 Task: Send an email with the signature Elijah Davis with the subject 'Request for a reference check' and the message 'I am writing to confirm the details of the meeting.' from softage.1@softage.net to softage.7@softage.net and softage.8@softage.net with CC to softage.9@softage.net
Action: Key pressed n
Screenshot: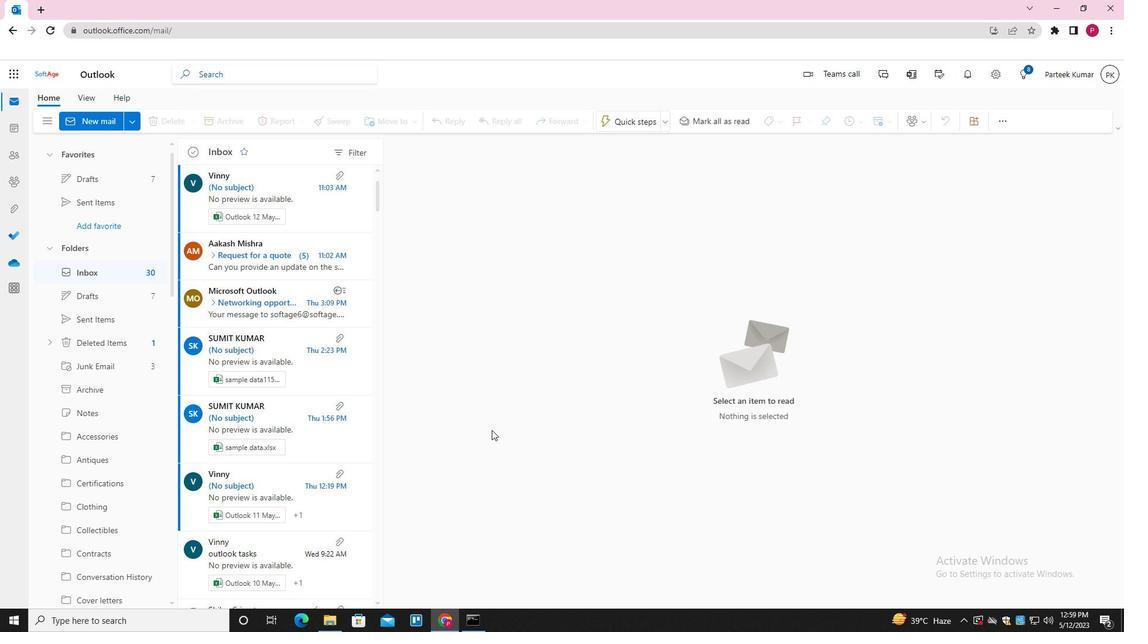 
Action: Mouse moved to (790, 118)
Screenshot: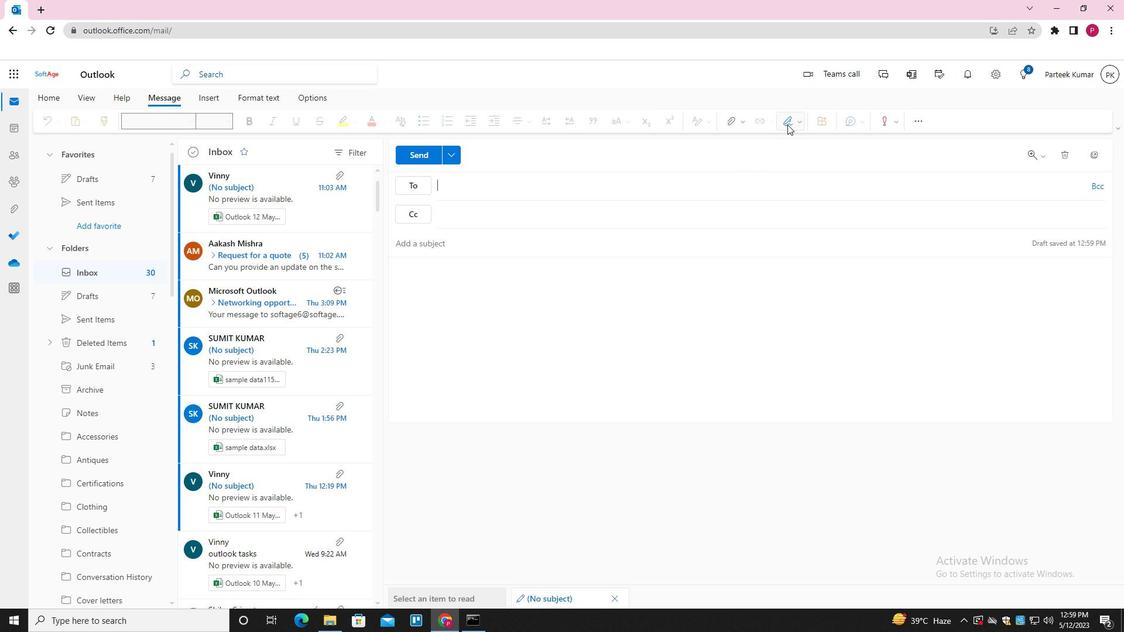 
Action: Mouse pressed left at (790, 118)
Screenshot: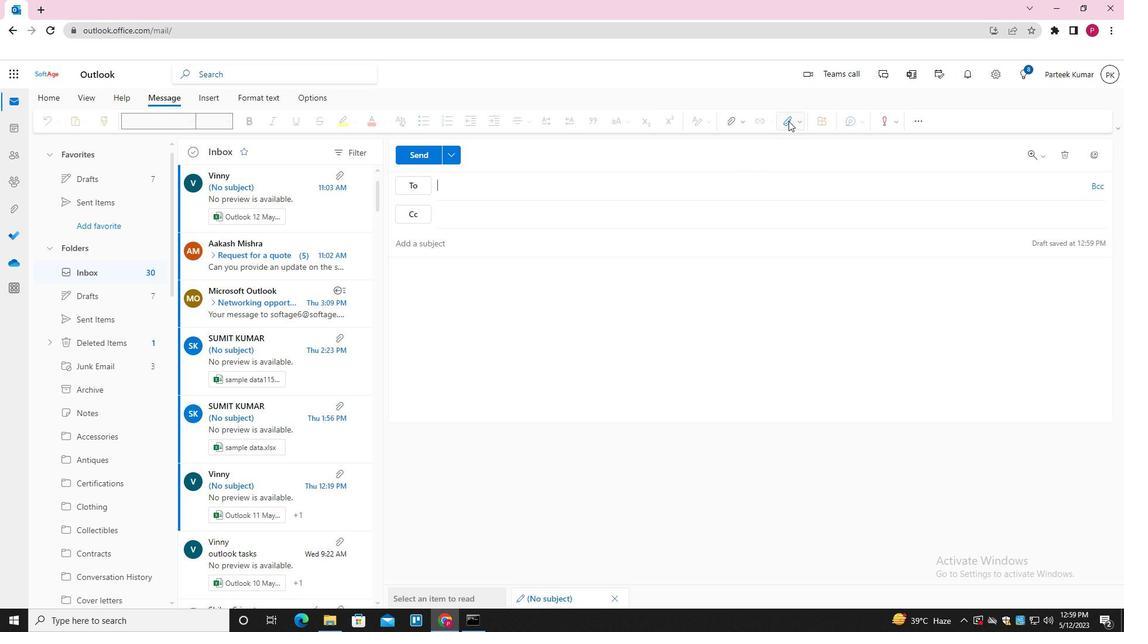 
Action: Mouse moved to (759, 173)
Screenshot: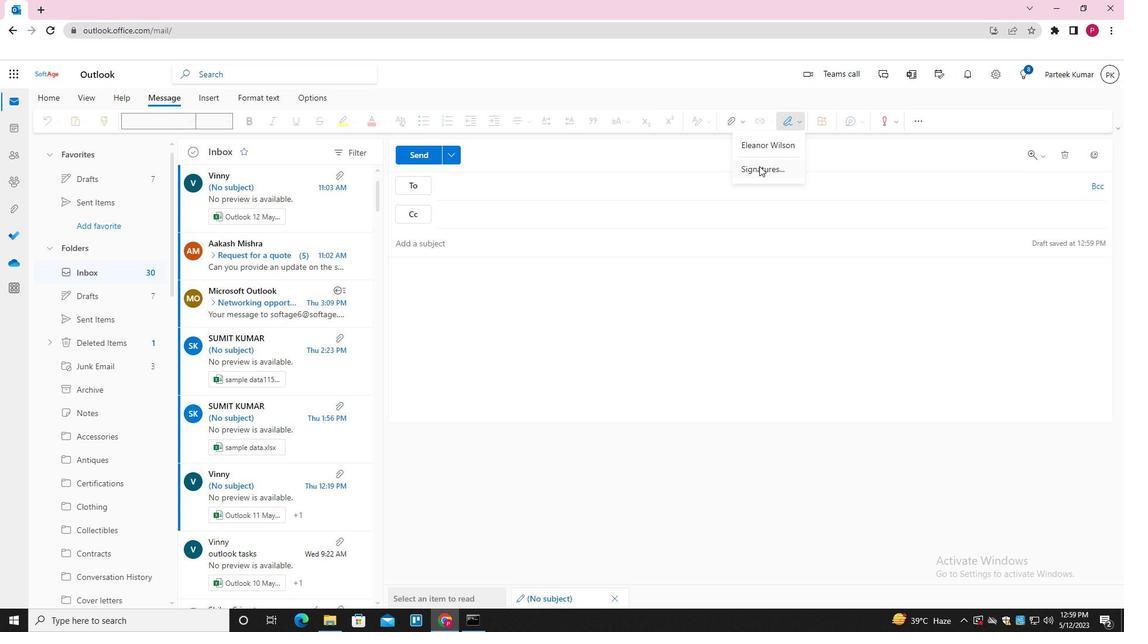 
Action: Mouse pressed left at (759, 173)
Screenshot: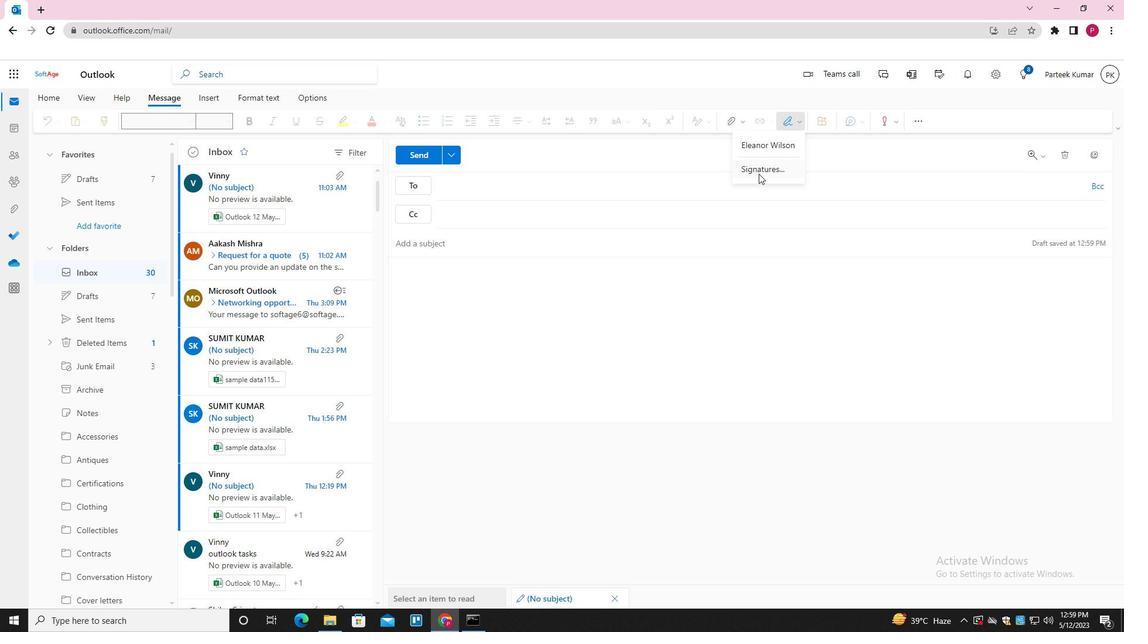
Action: Mouse moved to (795, 217)
Screenshot: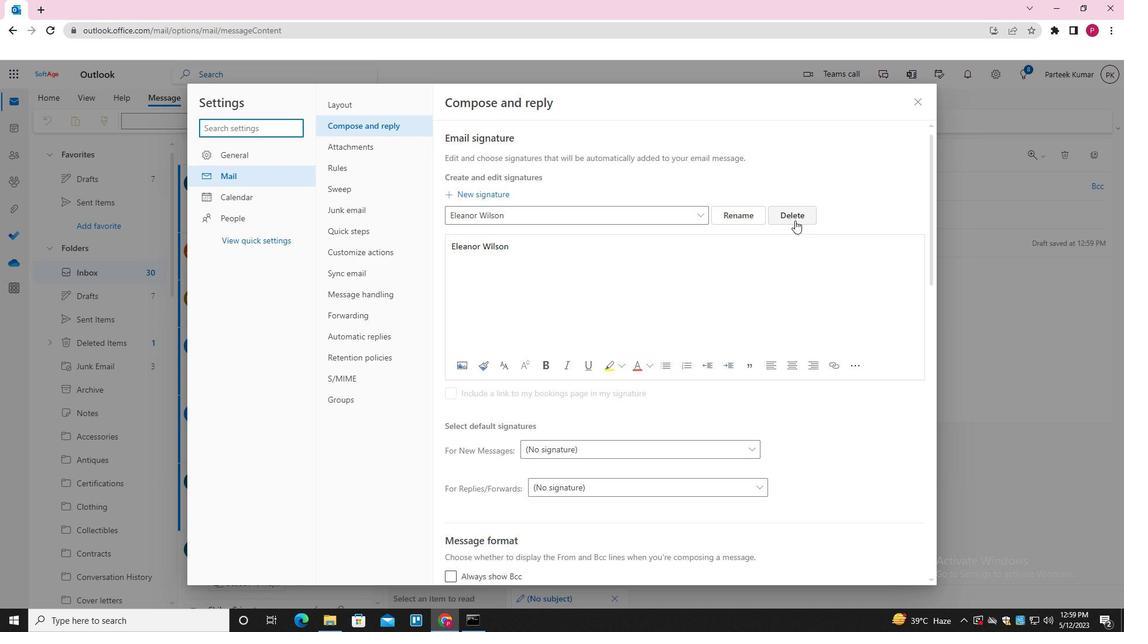 
Action: Mouse pressed left at (795, 217)
Screenshot: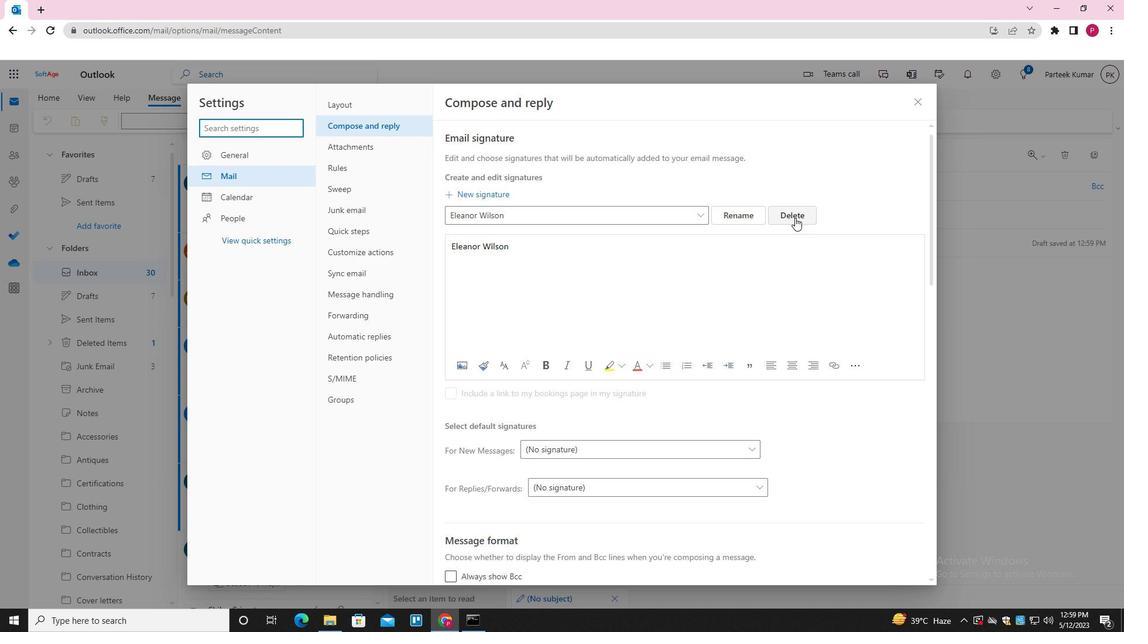 
Action: Mouse moved to (681, 220)
Screenshot: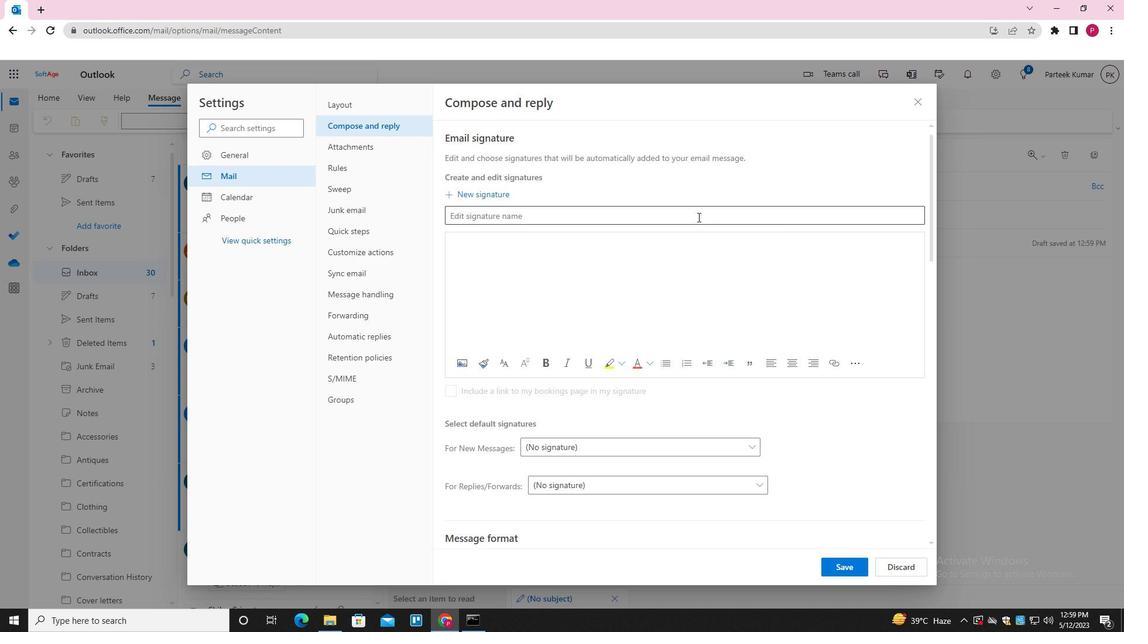 
Action: Mouse pressed left at (681, 220)
Screenshot: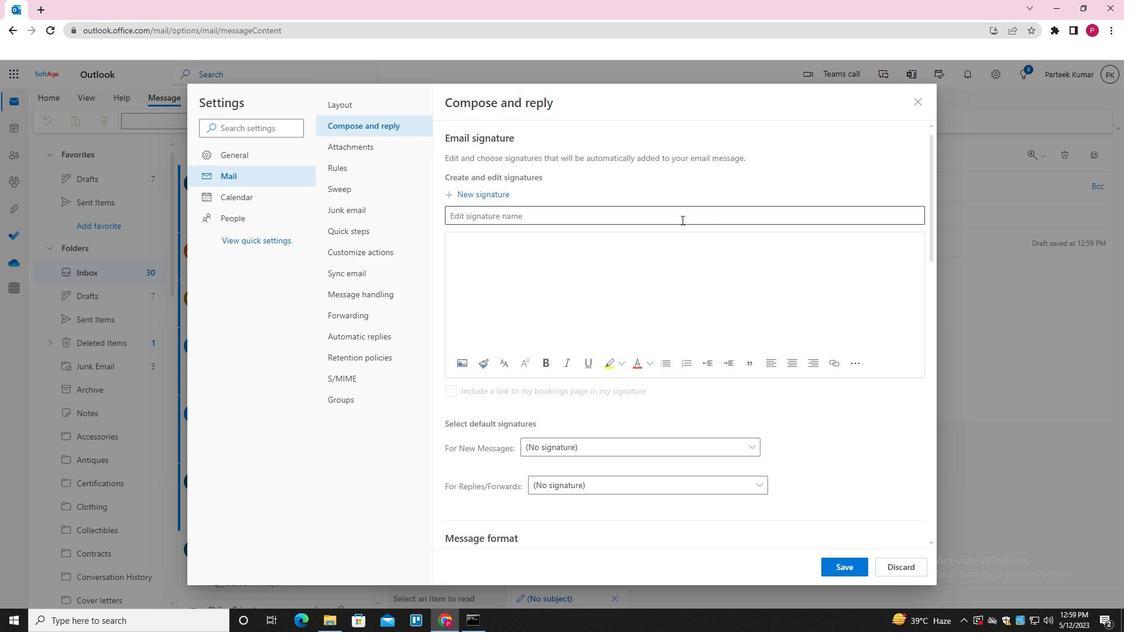 
Action: Key pressed <Key.shift>ELIH<Key.backspace>JAH<Key.space><Key.shift>DAVIS<Key.space><Key.tab><Key.shift>ELIJAH<Key.space><Key.shift>DAVIS
Screenshot: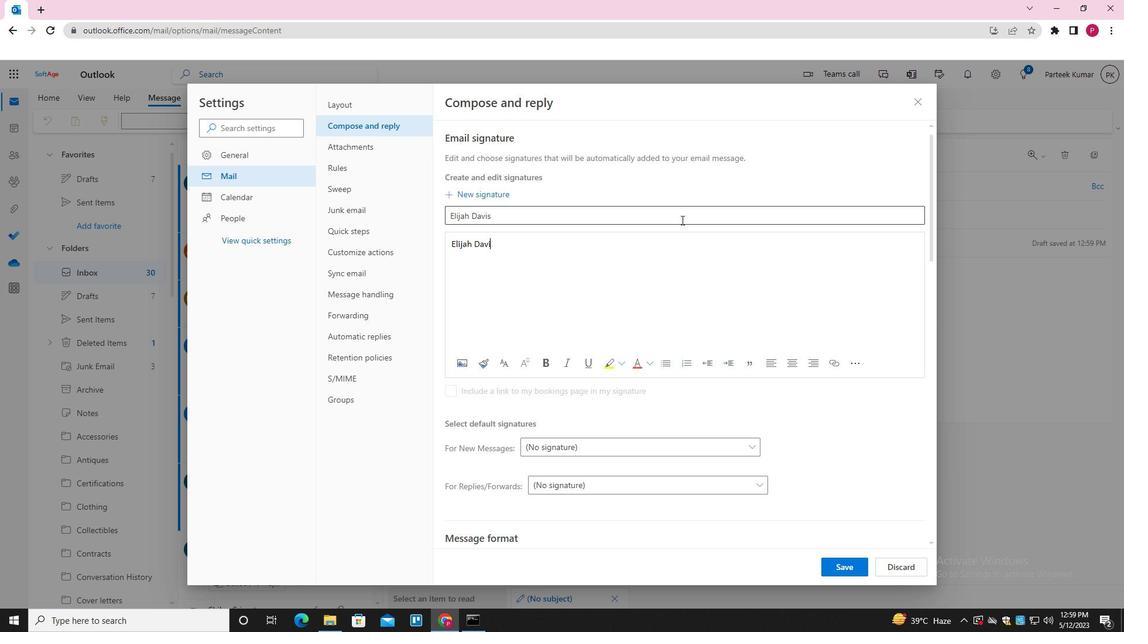 
Action: Mouse moved to (847, 565)
Screenshot: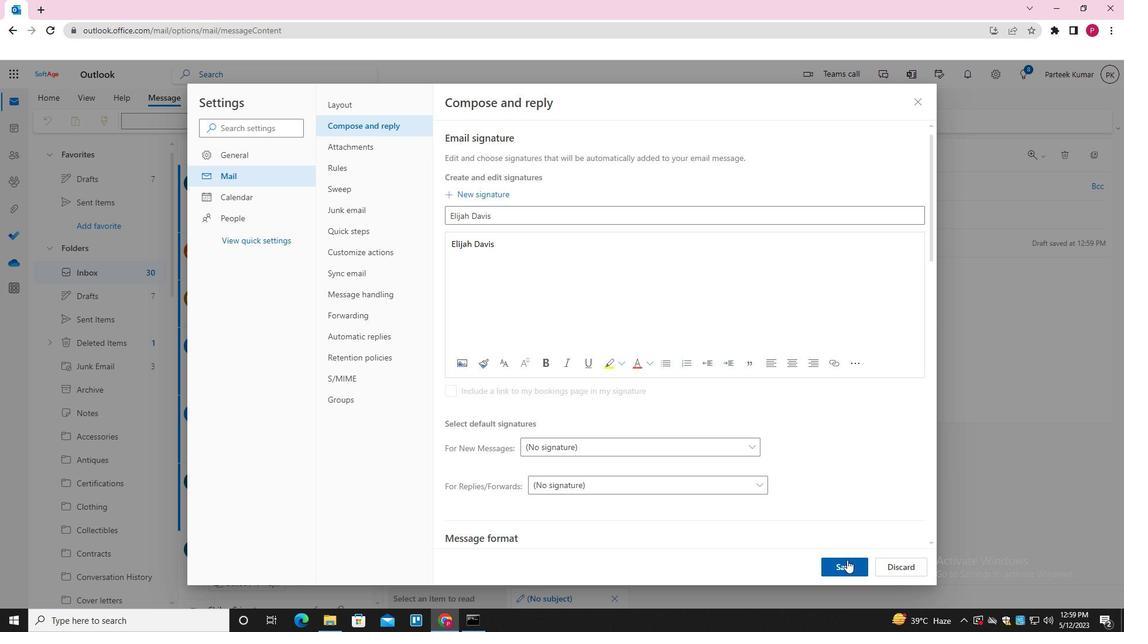 
Action: Mouse pressed left at (847, 565)
Screenshot: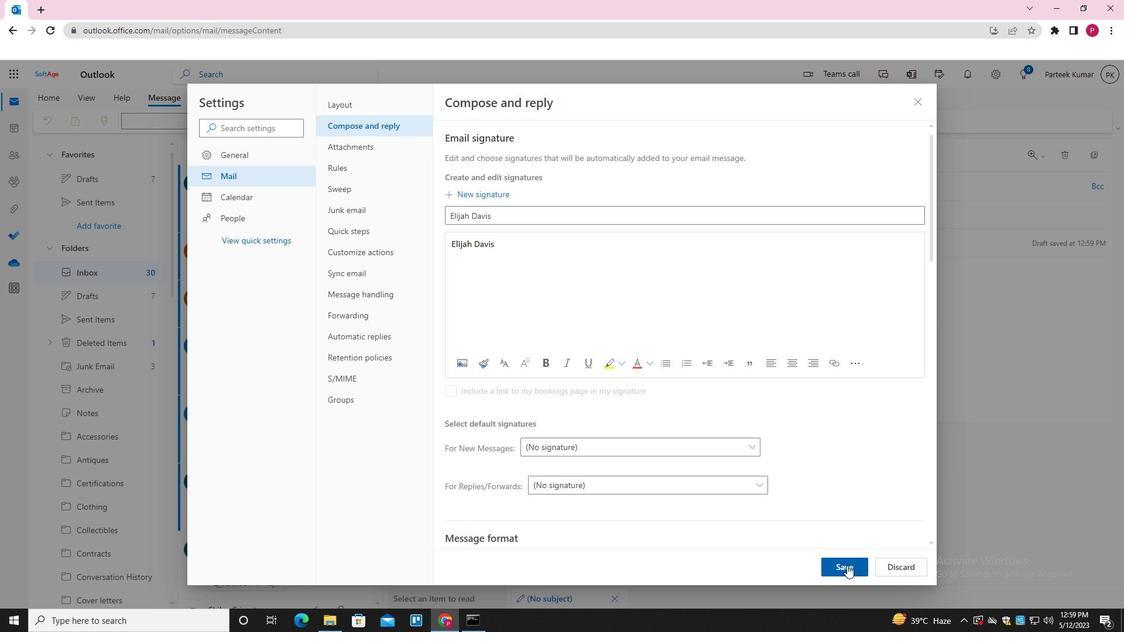 
Action: Mouse moved to (916, 104)
Screenshot: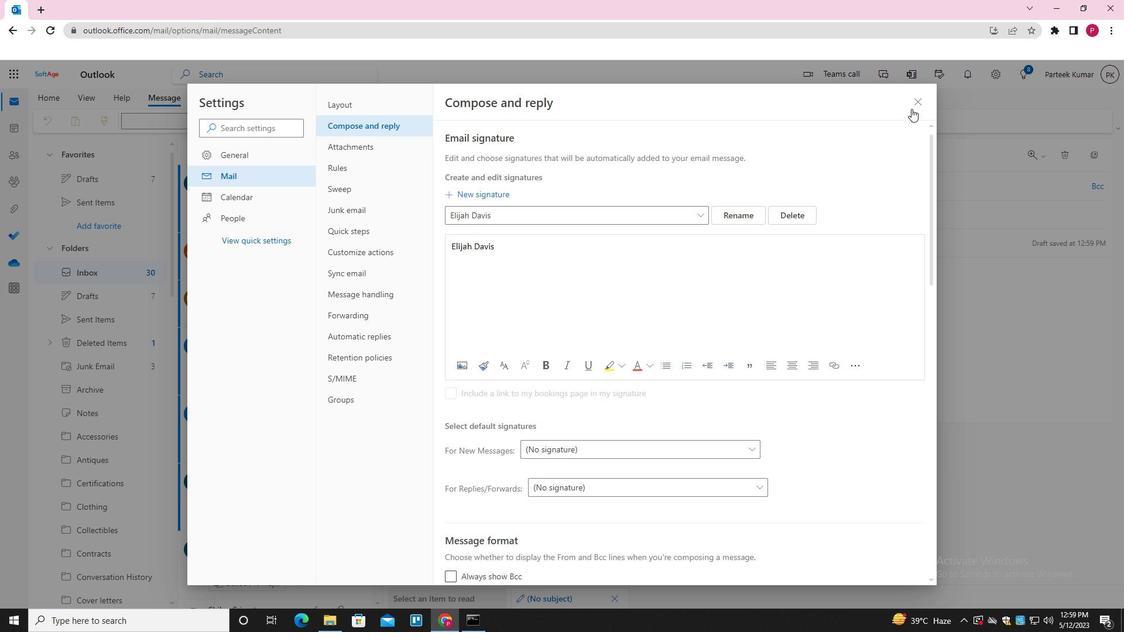 
Action: Mouse pressed left at (916, 104)
Screenshot: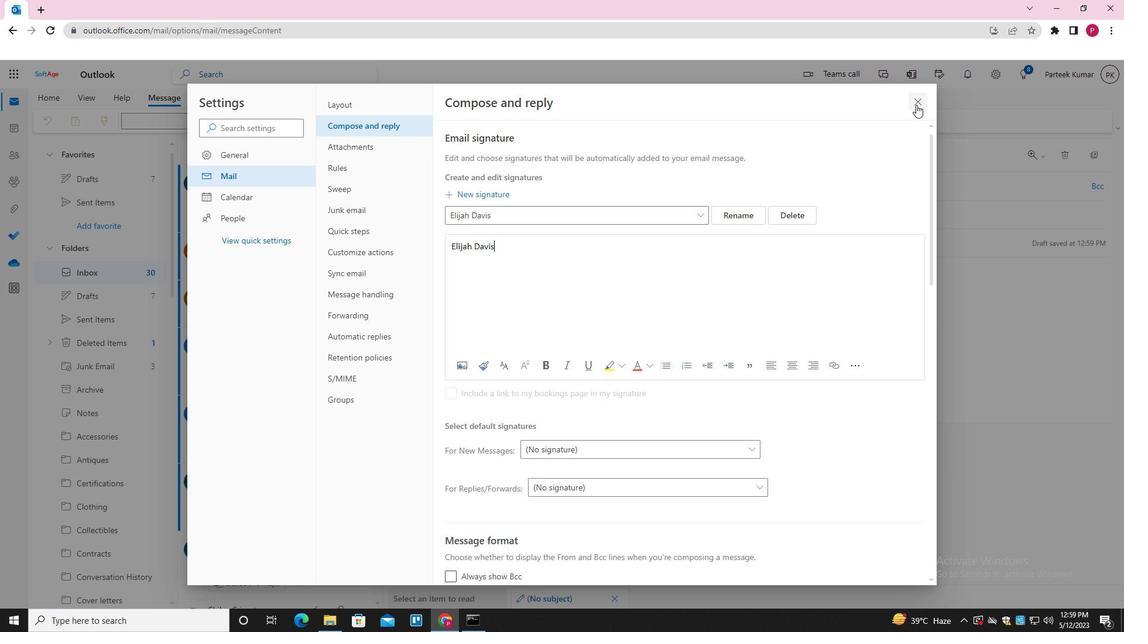 
Action: Mouse moved to (788, 123)
Screenshot: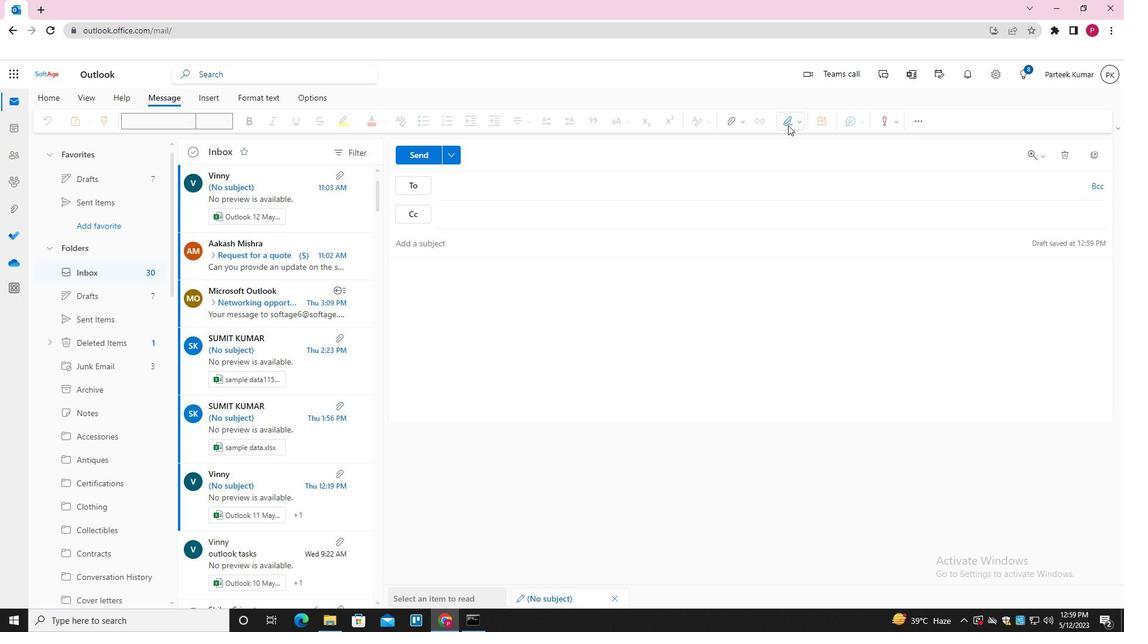 
Action: Mouse pressed left at (788, 123)
Screenshot: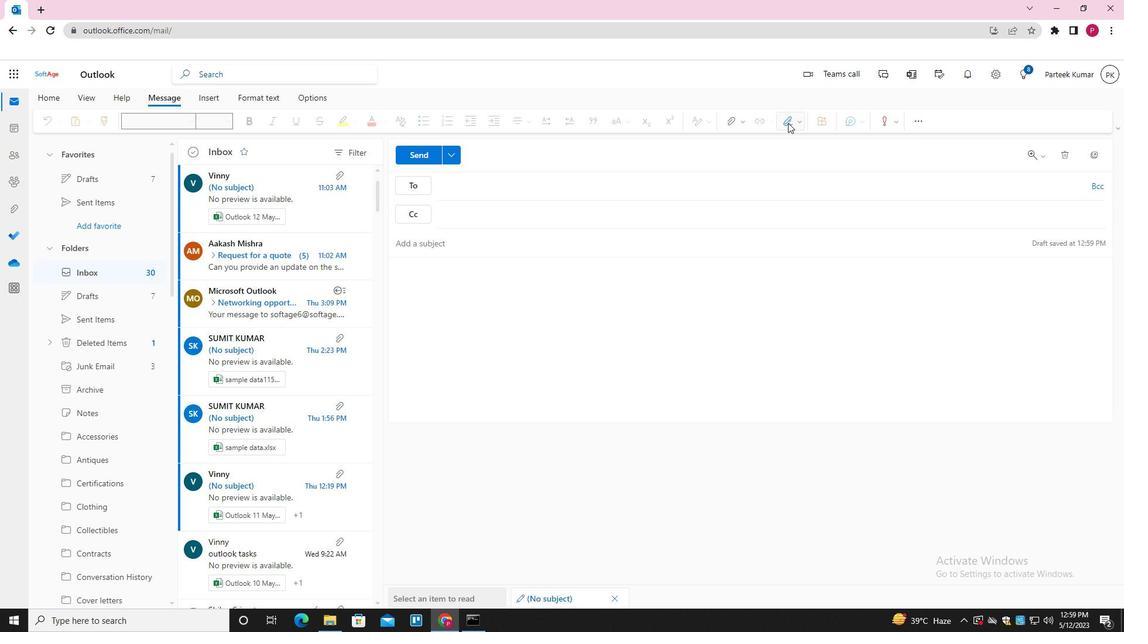 
Action: Mouse moved to (781, 142)
Screenshot: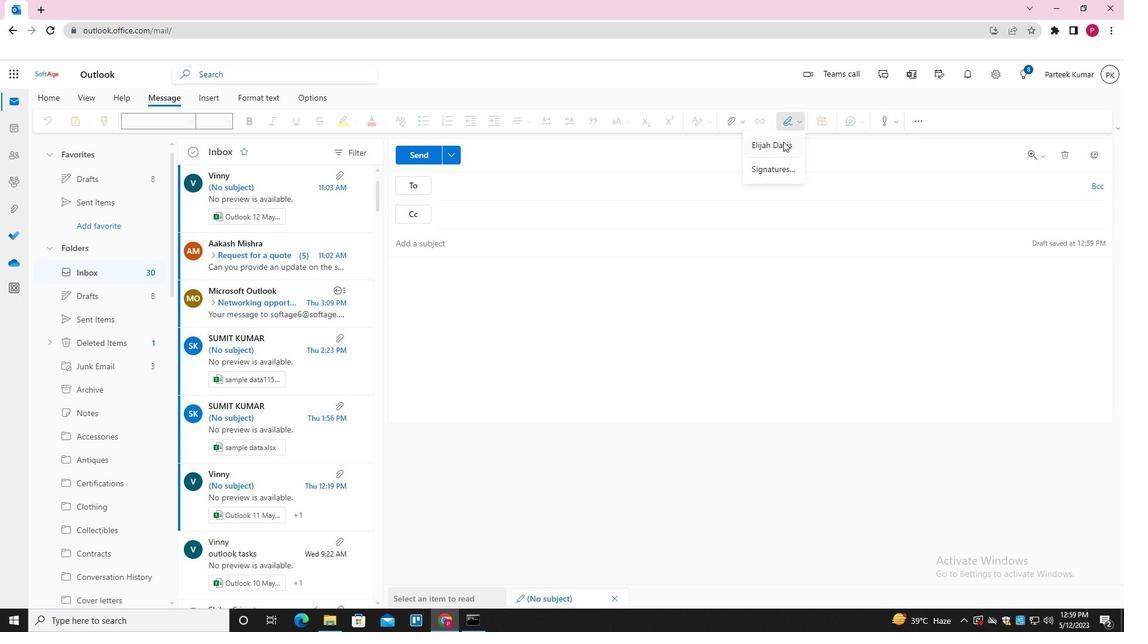 
Action: Mouse pressed left at (781, 142)
Screenshot: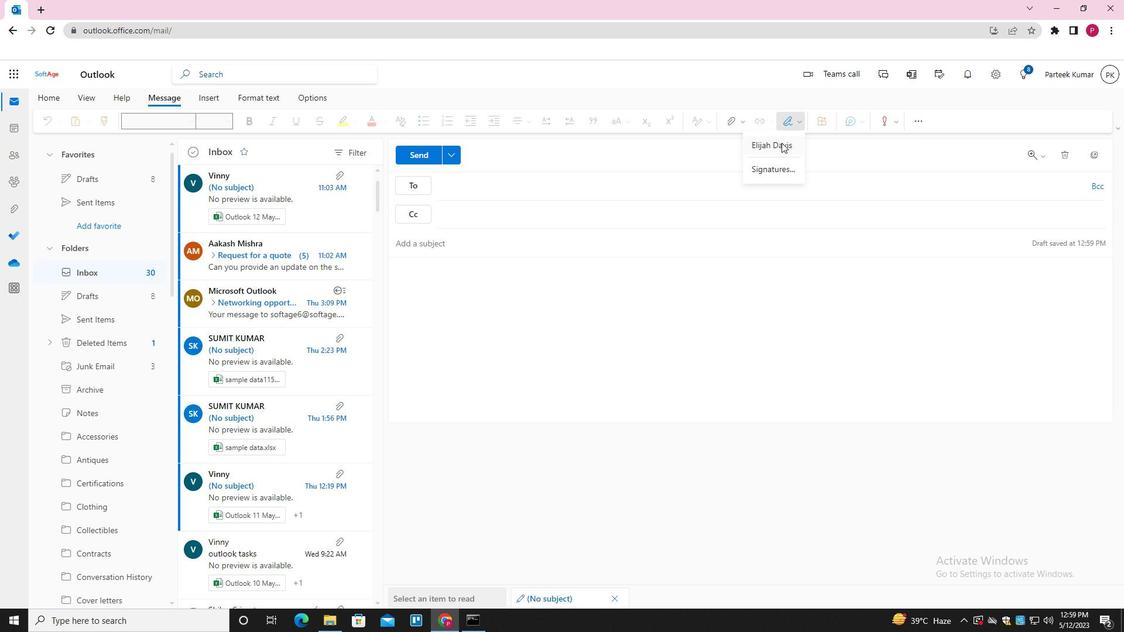 
Action: Mouse moved to (530, 243)
Screenshot: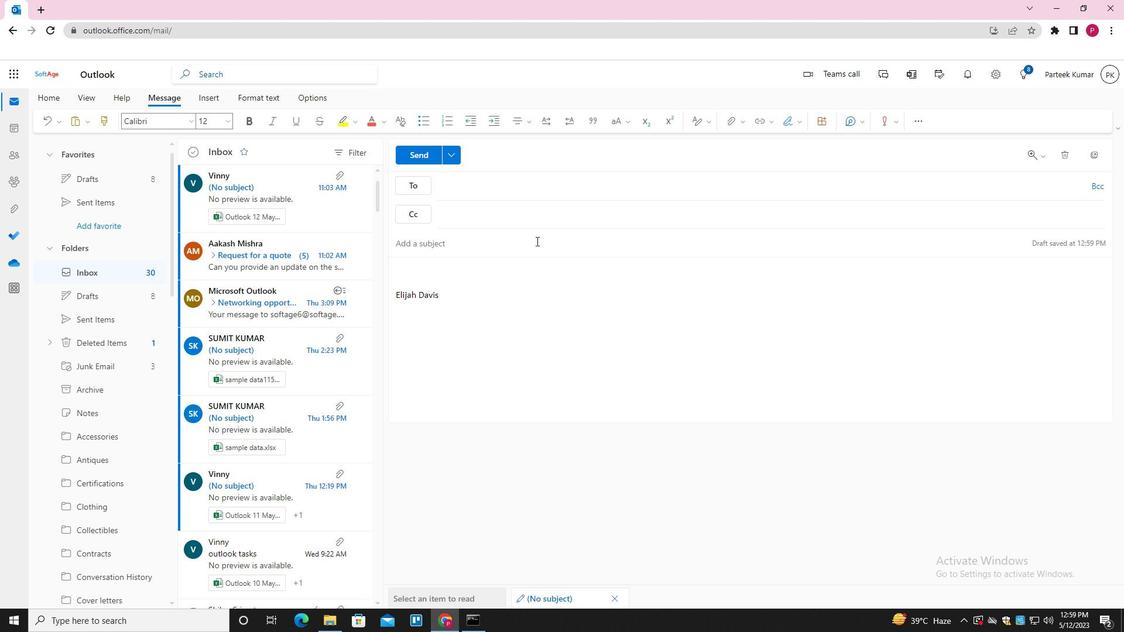 
Action: Mouse pressed left at (530, 243)
Screenshot: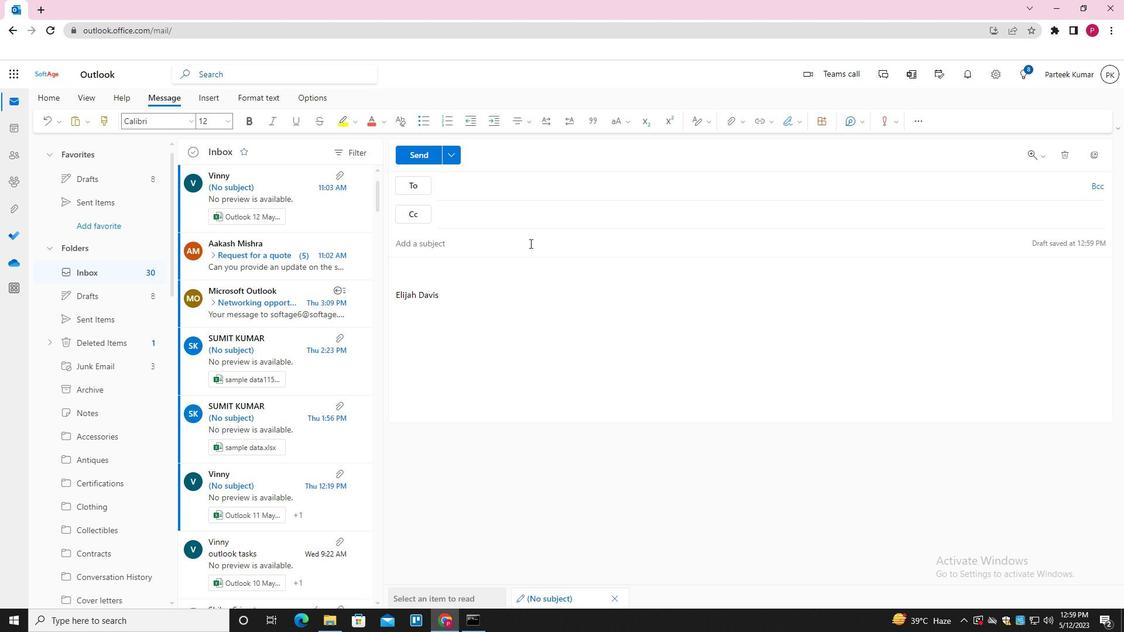 
Action: Key pressed <Key.shift>REQUEST<Key.space>FOR<Key.space>A<Key.space>REFERENCE<Key.space>CHECK<Key.space>
Screenshot: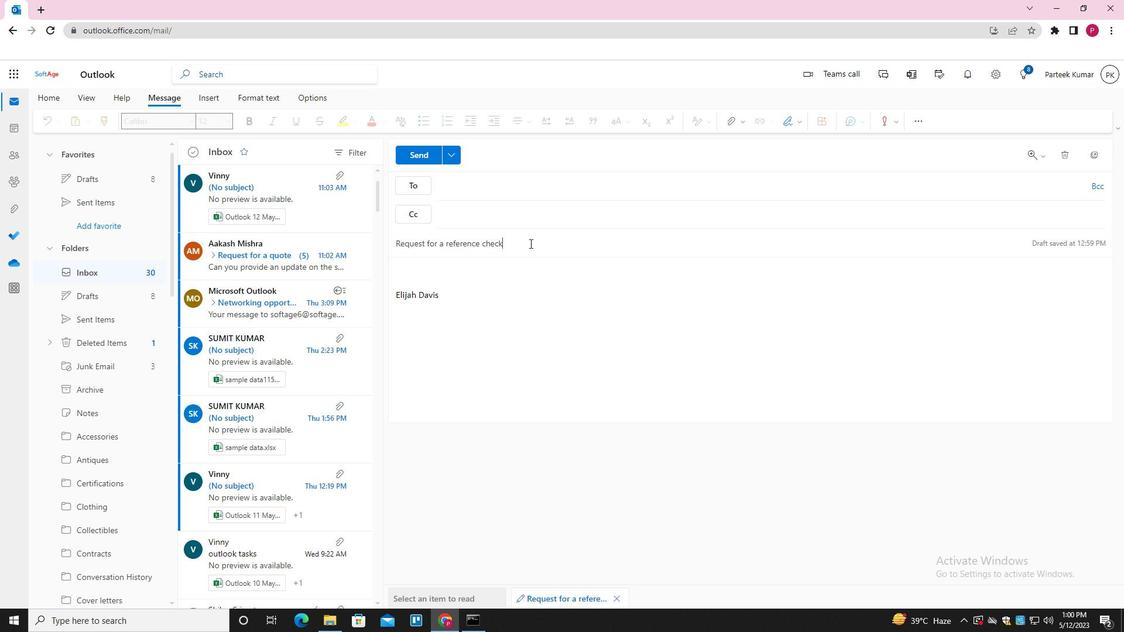 
Action: Mouse moved to (471, 266)
Screenshot: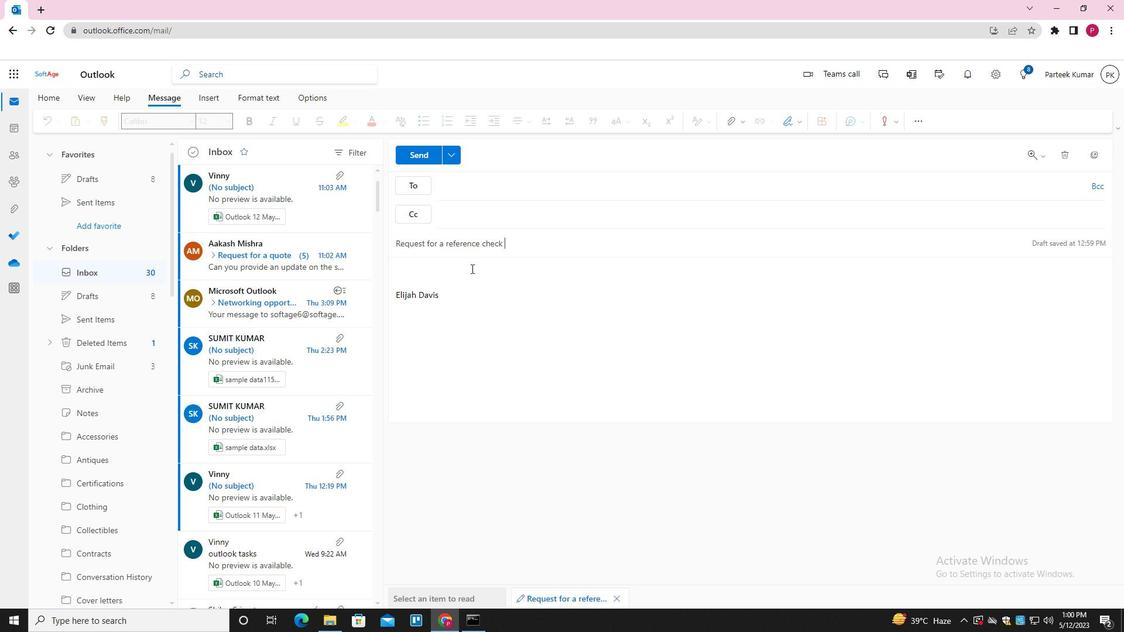 
Action: Key pressed <Key.tab><Key.shift_r>I<Key.space>AM<Key.space>WRITING<Key.space>TO<Key.space>CONFIRM<Key.space>THE<Key.space>DETAILS<Key.space>OF<Key.space>THE<Key.space>MEETING<Key.space>
Screenshot: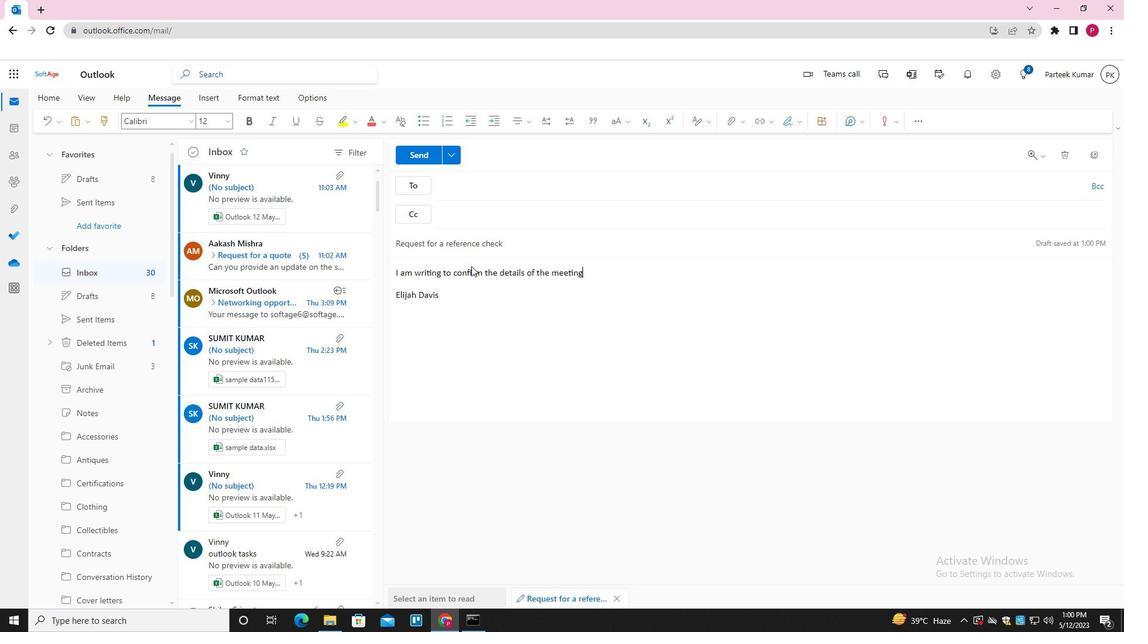 
Action: Mouse moved to (515, 186)
Screenshot: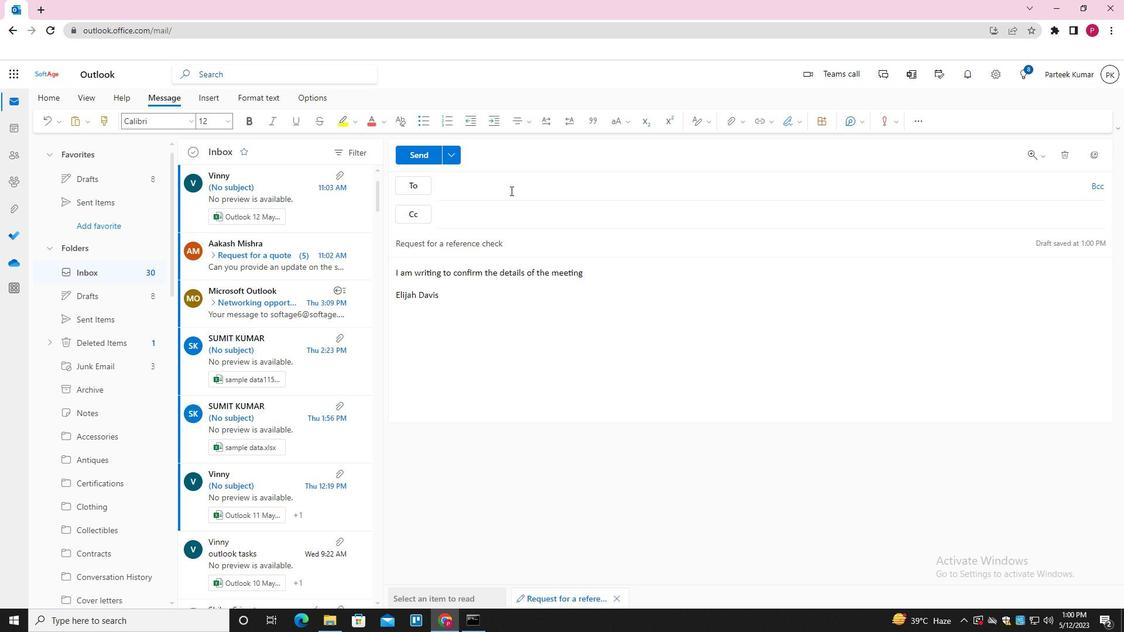 
Action: Mouse pressed left at (515, 186)
Screenshot: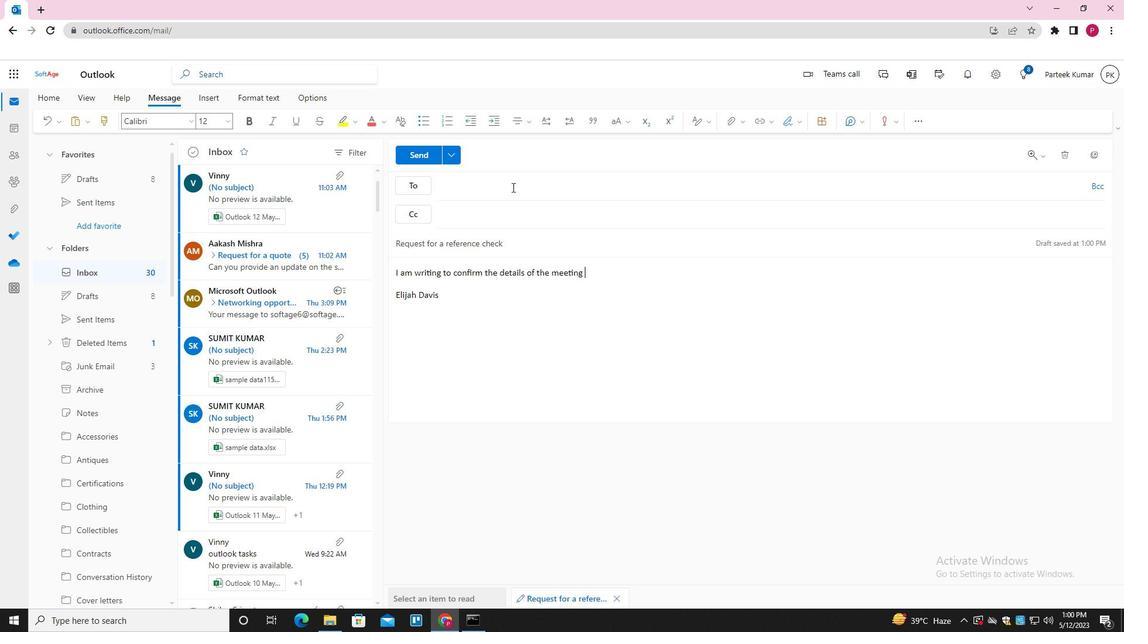 
Action: Mouse moved to (514, 187)
Screenshot: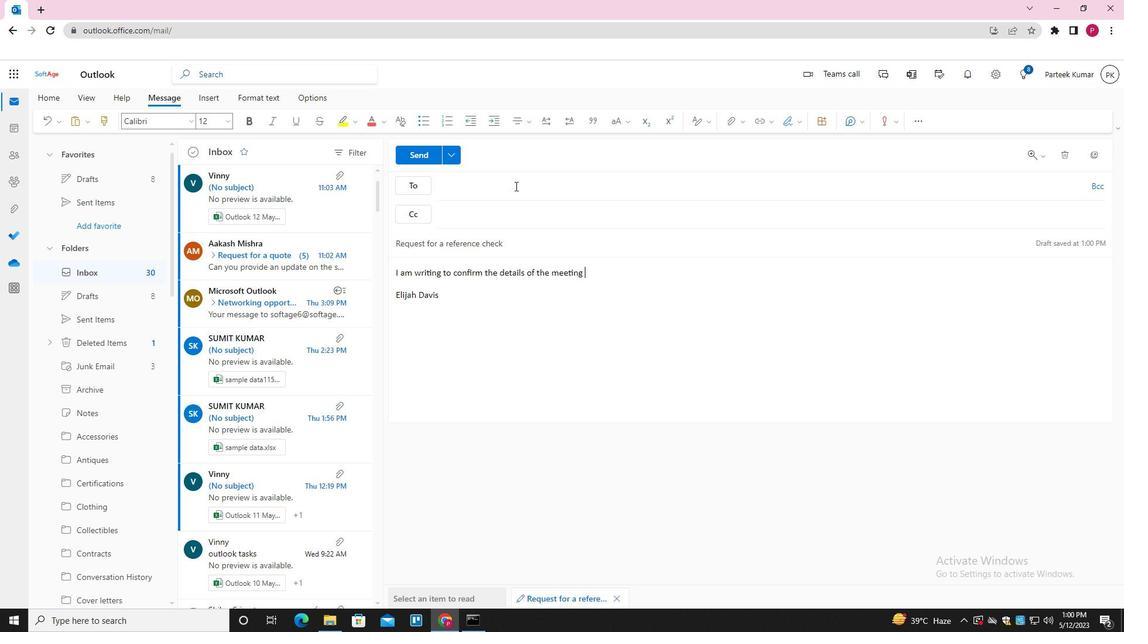 
Action: Key pressed SOFTAGE.7<Key.shift>@SOFTAGE.NET<Key.enter>SOFTAGE.8<Key.shift>@SOFTAGE.NR<Key.backspace>ET<Key.enter><Key.tab>SOFTAGE.9<Key.shift>@SOFTAGE.NET<Key.enter>
Screenshot: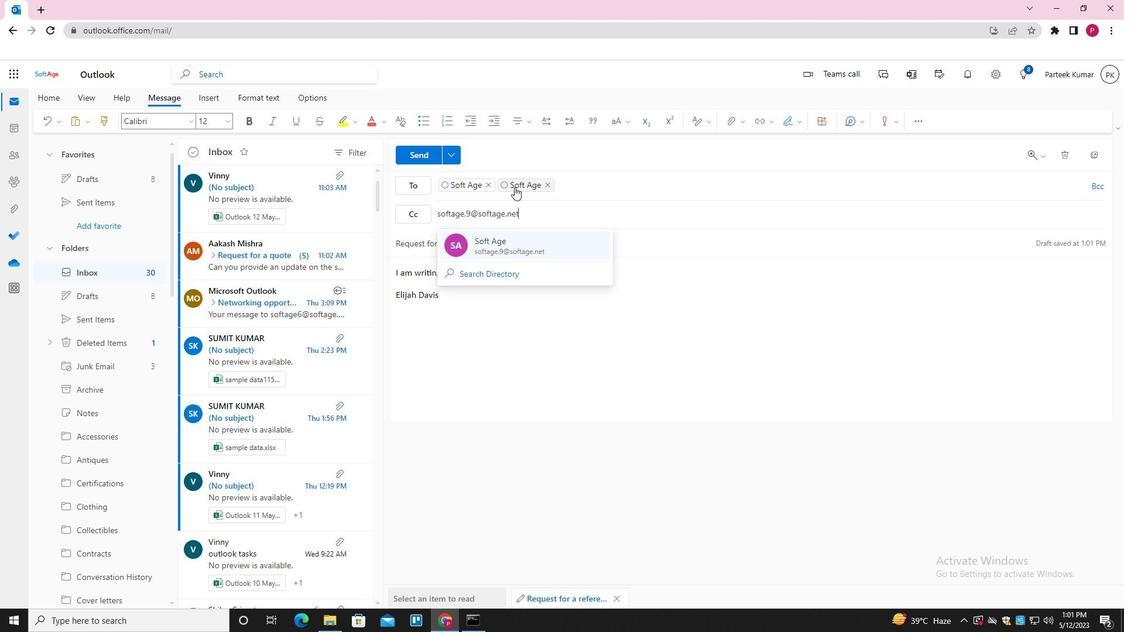 
Action: Mouse moved to (424, 151)
Screenshot: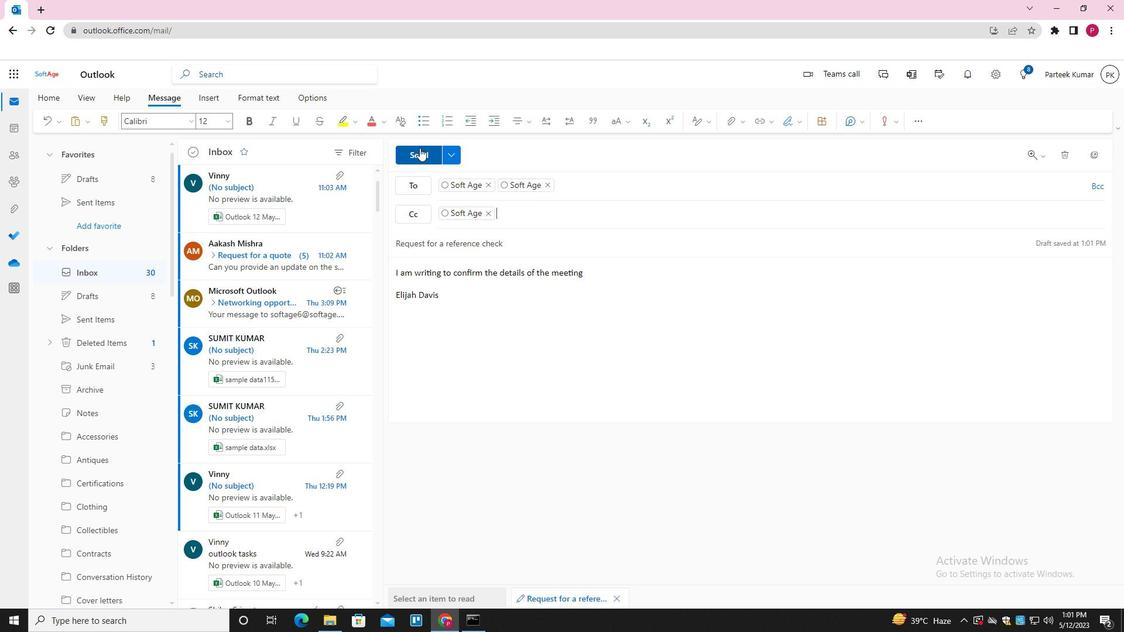 
Action: Mouse pressed left at (424, 151)
Screenshot: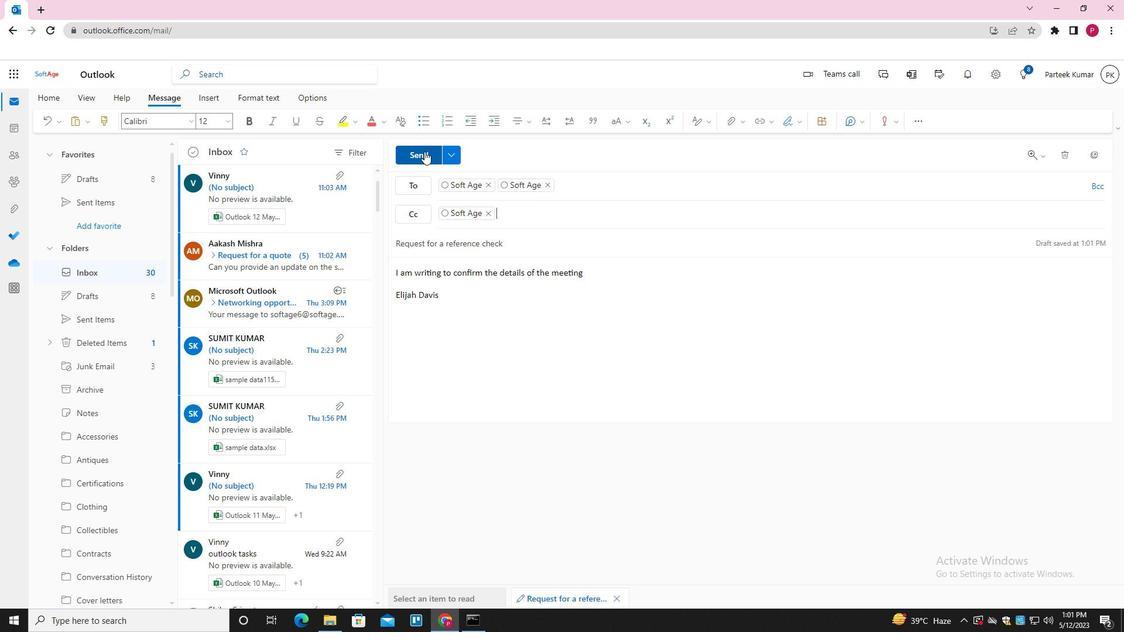 
Action: Mouse moved to (707, 401)
Screenshot: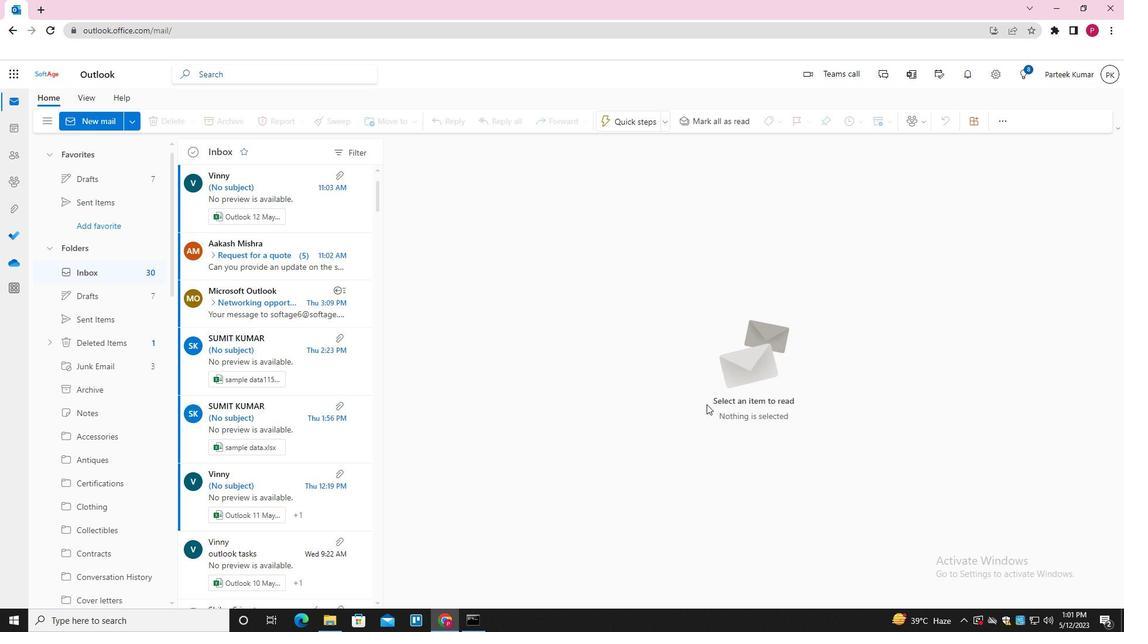 
